 Task: Set the match case to "Active" Under Select in Process Payment.
Action: Mouse moved to (93, 14)
Screenshot: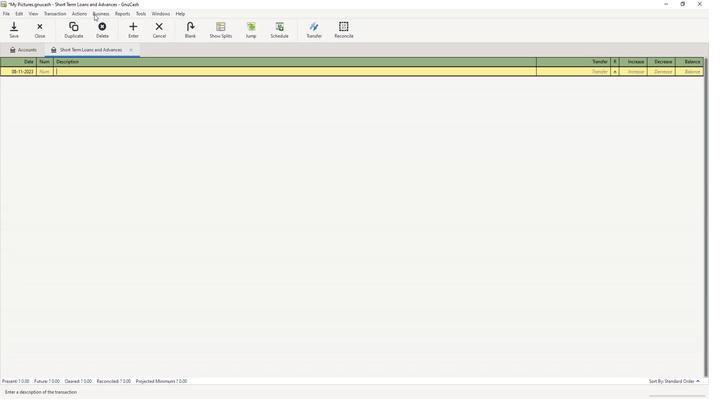 
Action: Mouse pressed left at (93, 14)
Screenshot: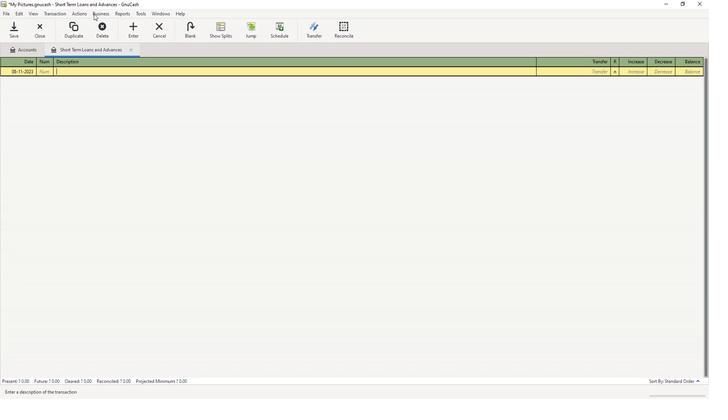 
Action: Mouse moved to (101, 23)
Screenshot: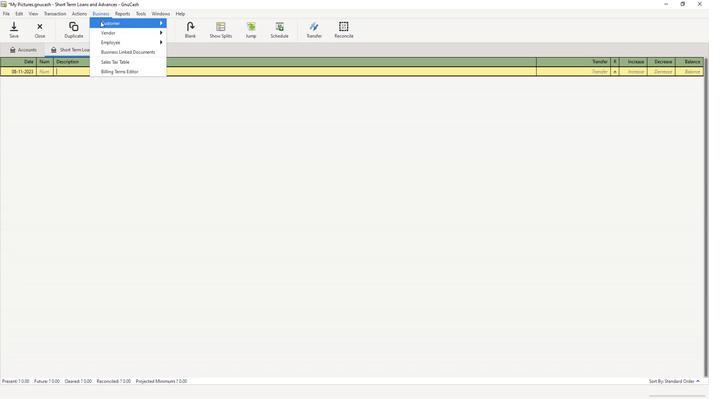 
Action: Mouse pressed left at (101, 23)
Screenshot: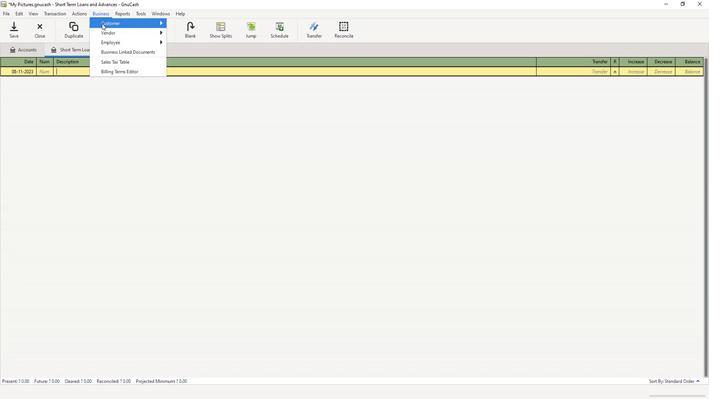 
Action: Mouse moved to (192, 92)
Screenshot: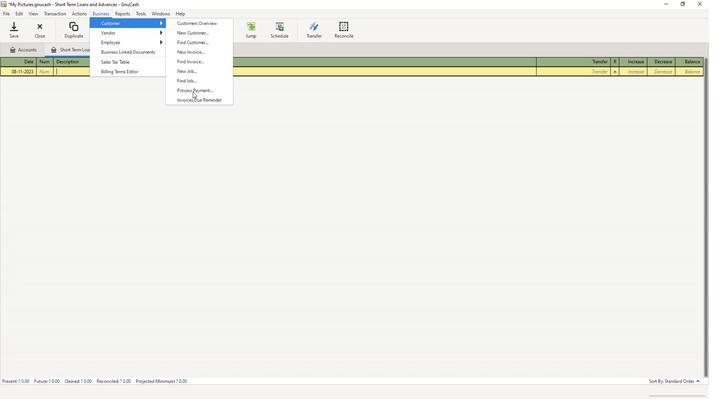 
Action: Mouse pressed left at (192, 92)
Screenshot: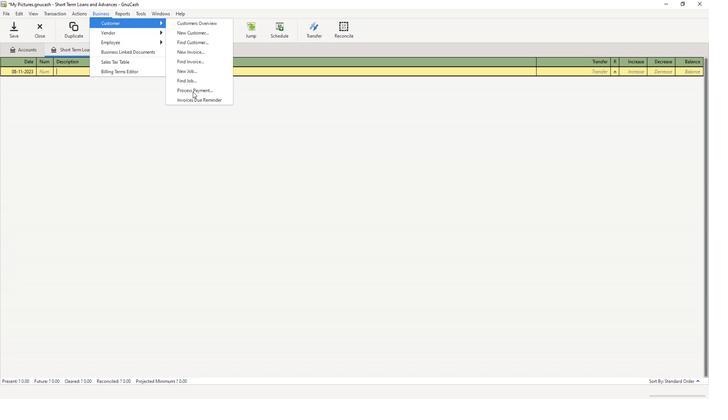 
Action: Mouse moved to (272, 121)
Screenshot: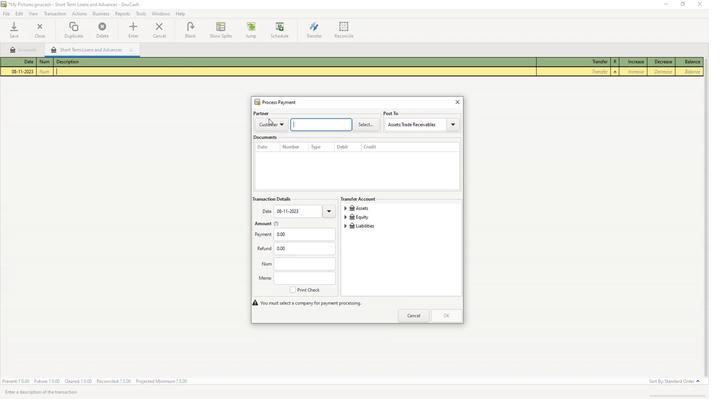 
Action: Mouse pressed left at (272, 121)
Screenshot: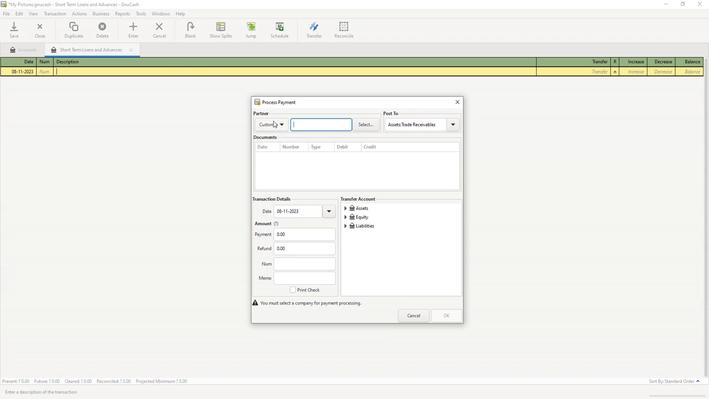 
Action: Mouse moved to (275, 148)
Screenshot: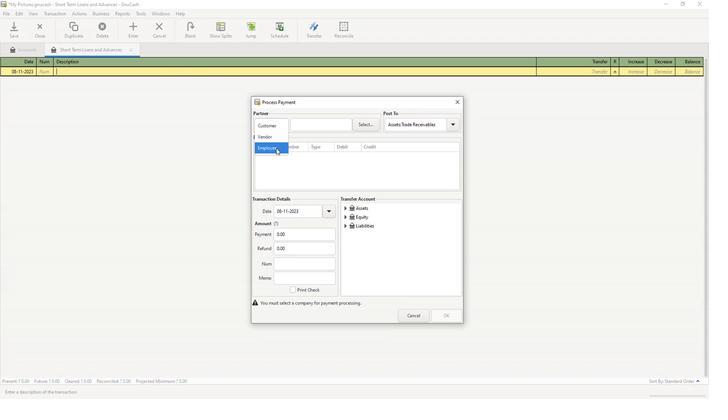 
Action: Mouse pressed left at (275, 148)
Screenshot: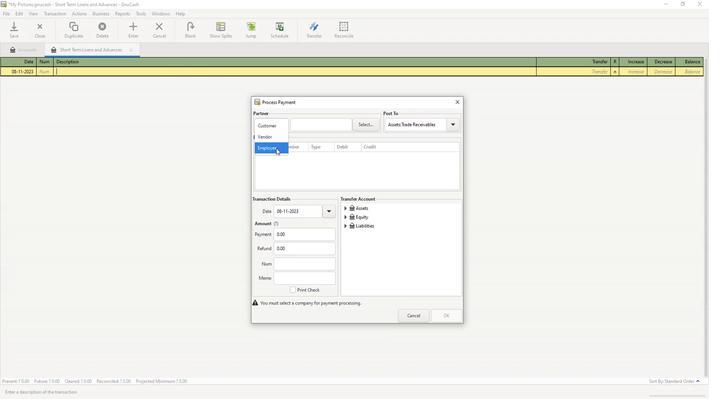 
Action: Mouse moved to (373, 128)
Screenshot: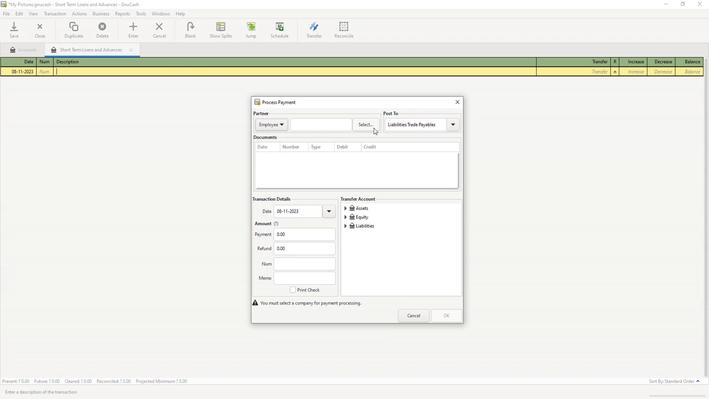 
Action: Mouse pressed left at (373, 128)
Screenshot: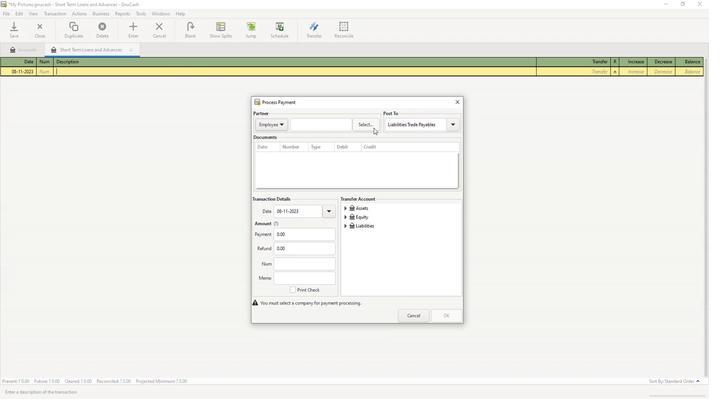 
Action: Mouse moved to (421, 194)
Screenshot: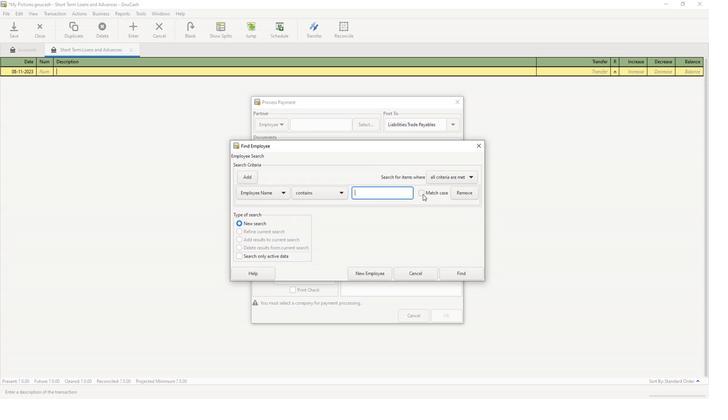 
Action: Mouse pressed left at (421, 194)
Screenshot: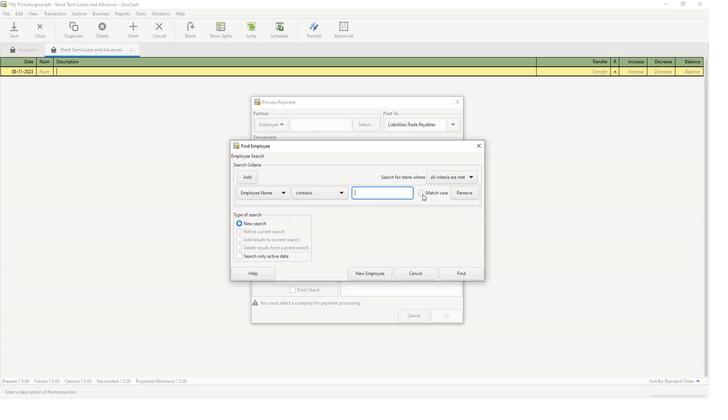 
